 Task: Create a due date automation trigger when advanced on, 2 hours after a card is due add content with a name or a description starting with resume.
Action: Mouse moved to (1029, 87)
Screenshot: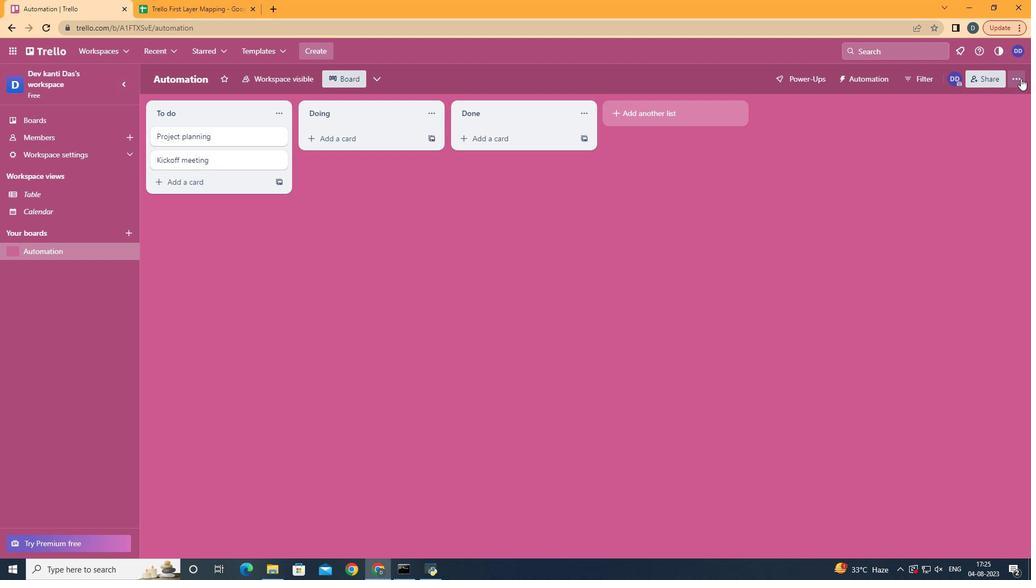 
Action: Mouse pressed left at (1029, 87)
Screenshot: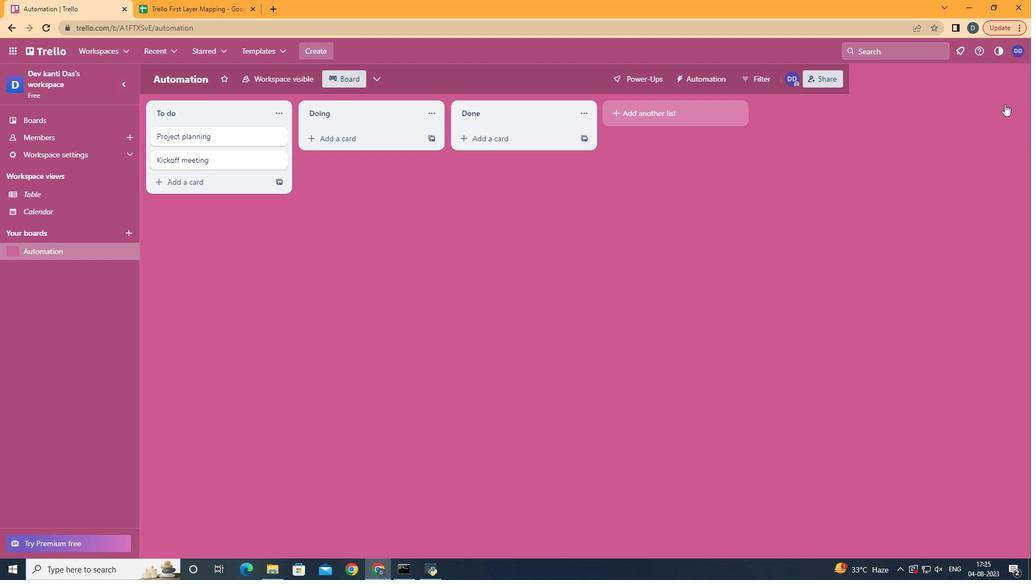 
Action: Mouse moved to (930, 239)
Screenshot: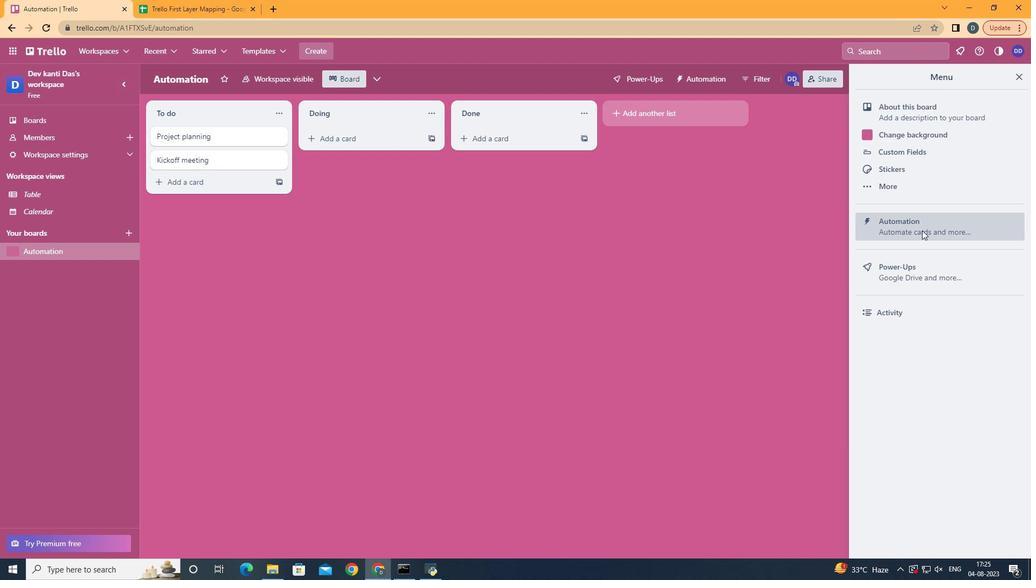 
Action: Mouse pressed left at (930, 239)
Screenshot: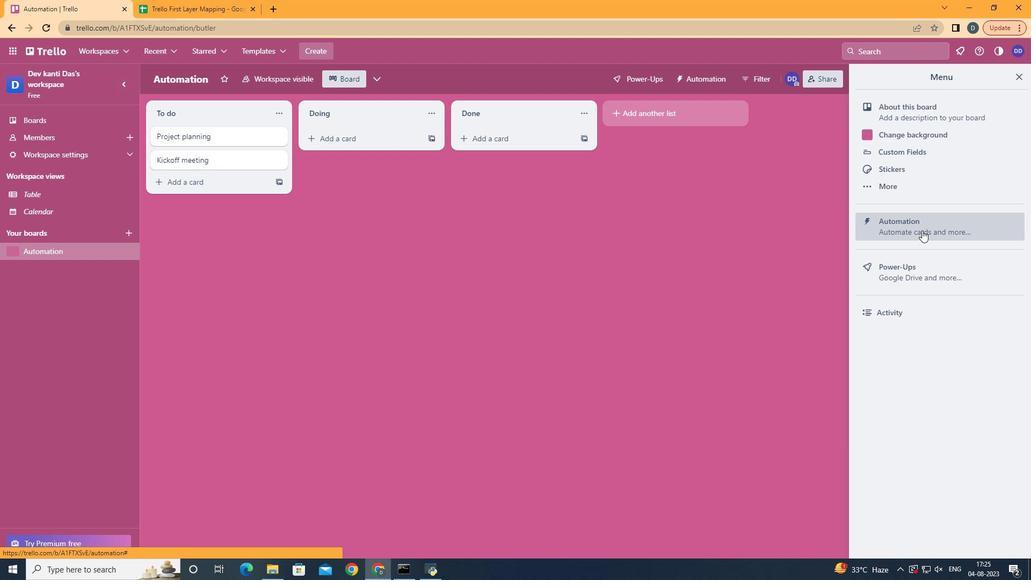 
Action: Mouse moved to (241, 226)
Screenshot: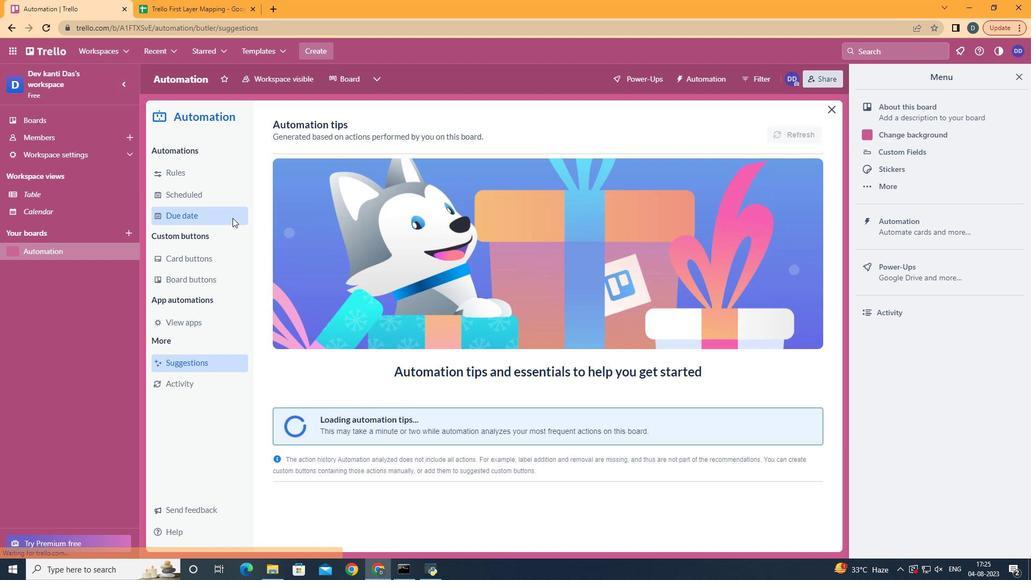 
Action: Mouse pressed left at (241, 226)
Screenshot: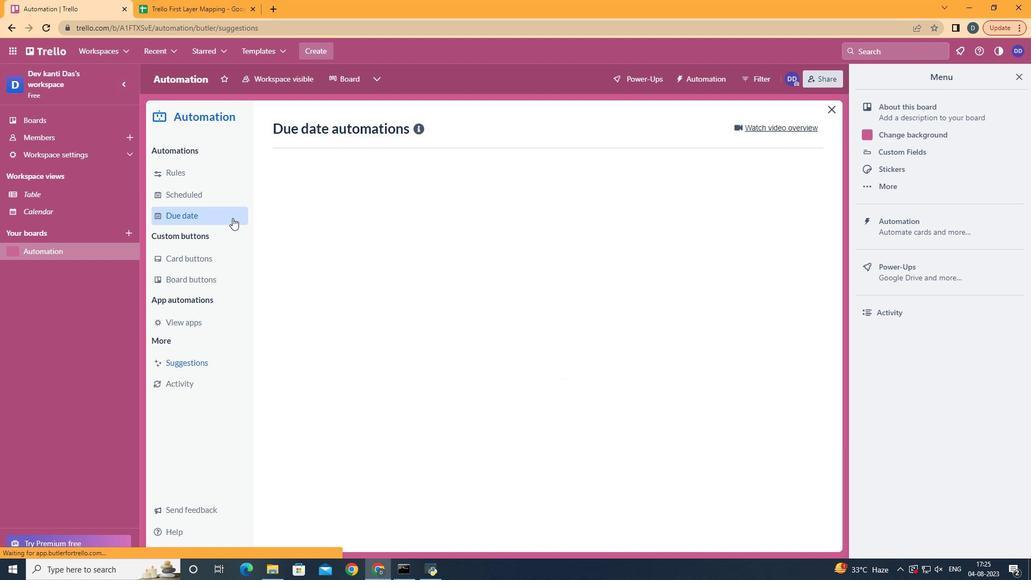 
Action: Mouse moved to (764, 136)
Screenshot: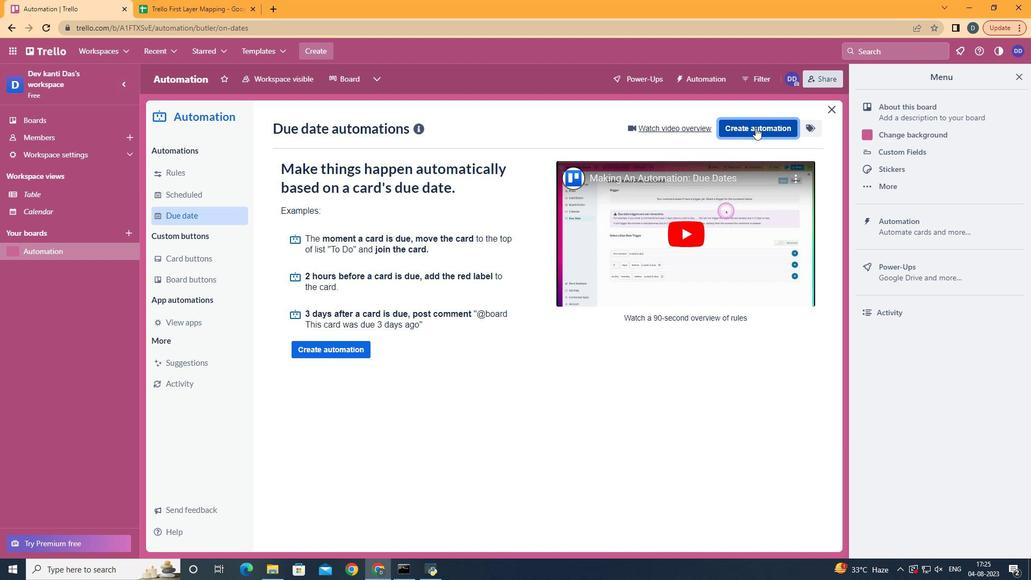 
Action: Mouse pressed left at (764, 136)
Screenshot: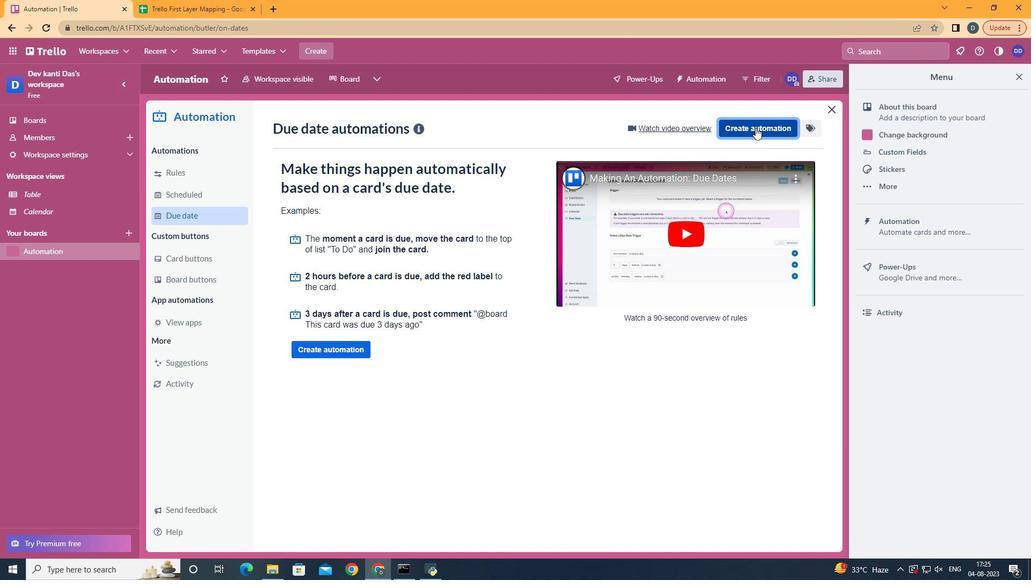 
Action: Mouse moved to (552, 240)
Screenshot: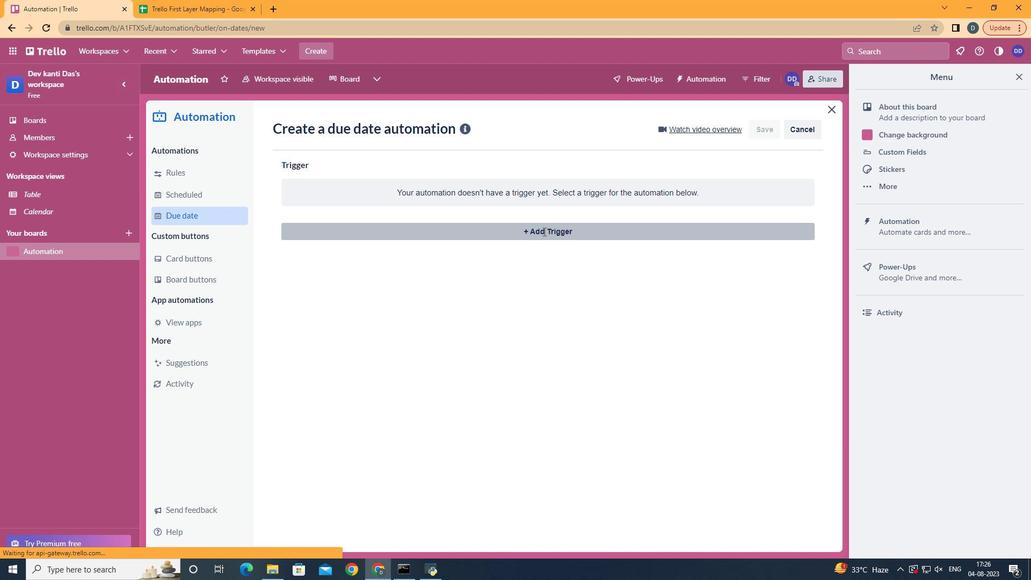 
Action: Mouse pressed left at (552, 240)
Screenshot: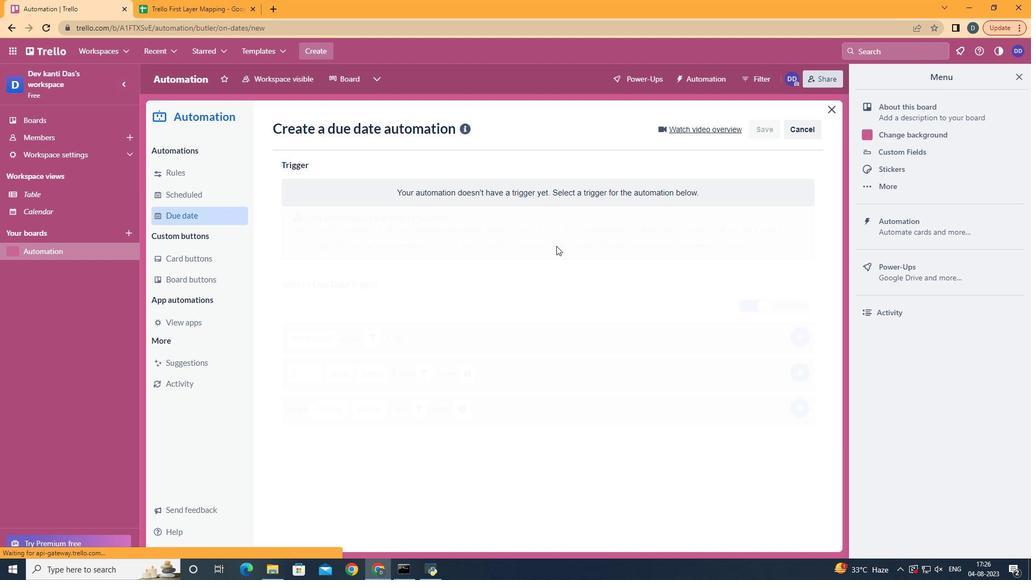 
Action: Mouse moved to (354, 461)
Screenshot: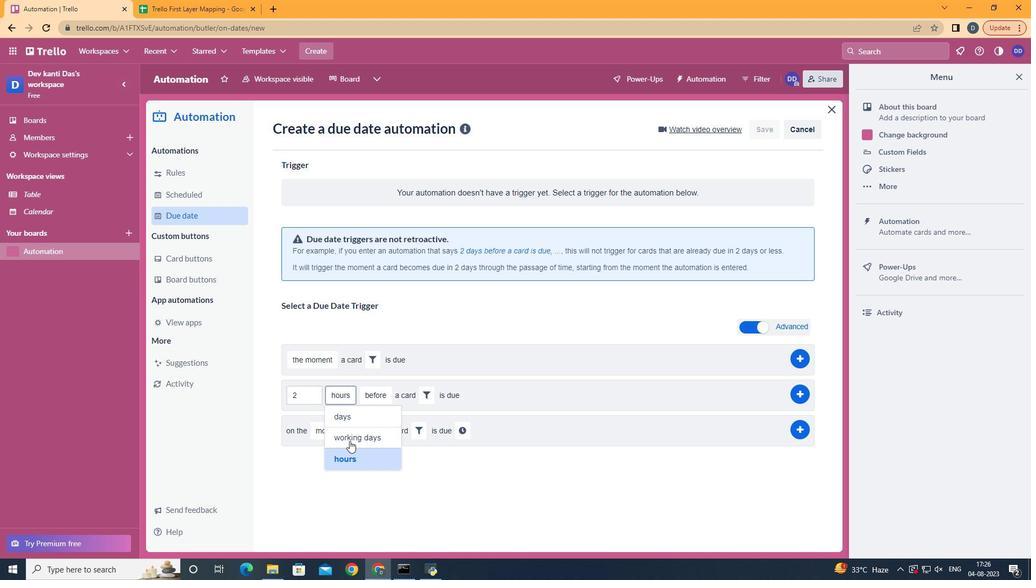 
Action: Mouse pressed left at (354, 461)
Screenshot: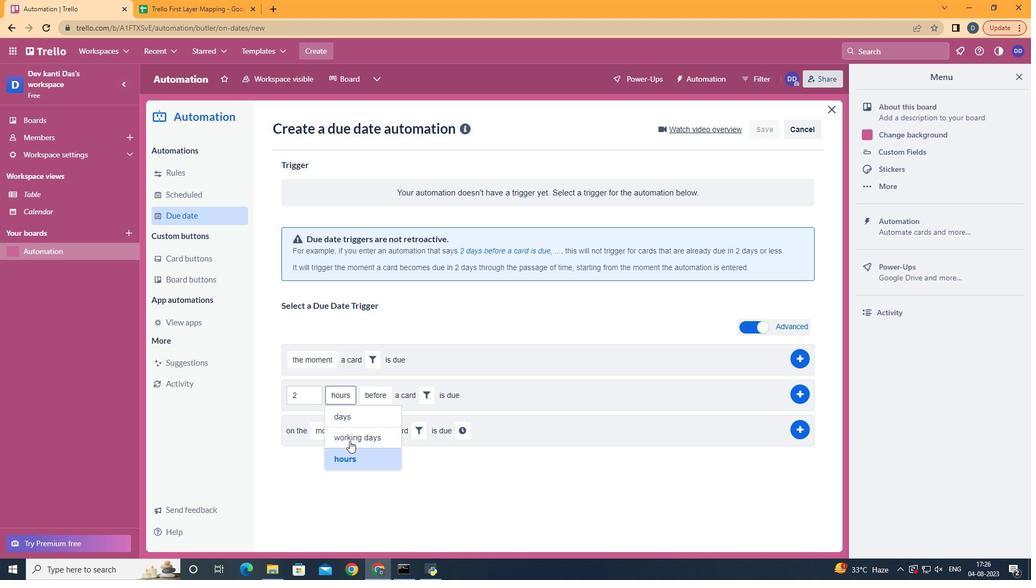 
Action: Mouse moved to (384, 442)
Screenshot: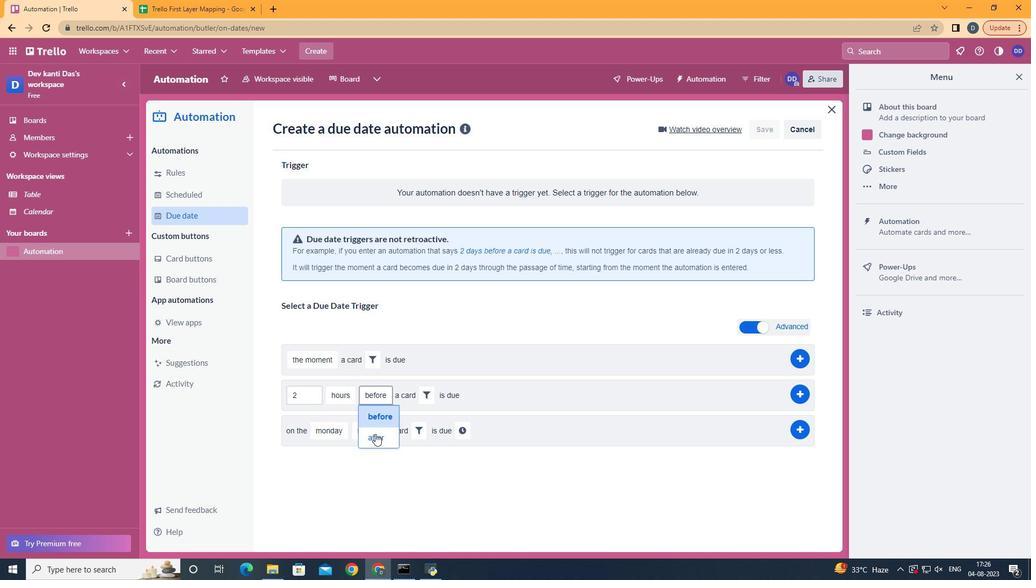 
Action: Mouse pressed left at (384, 442)
Screenshot: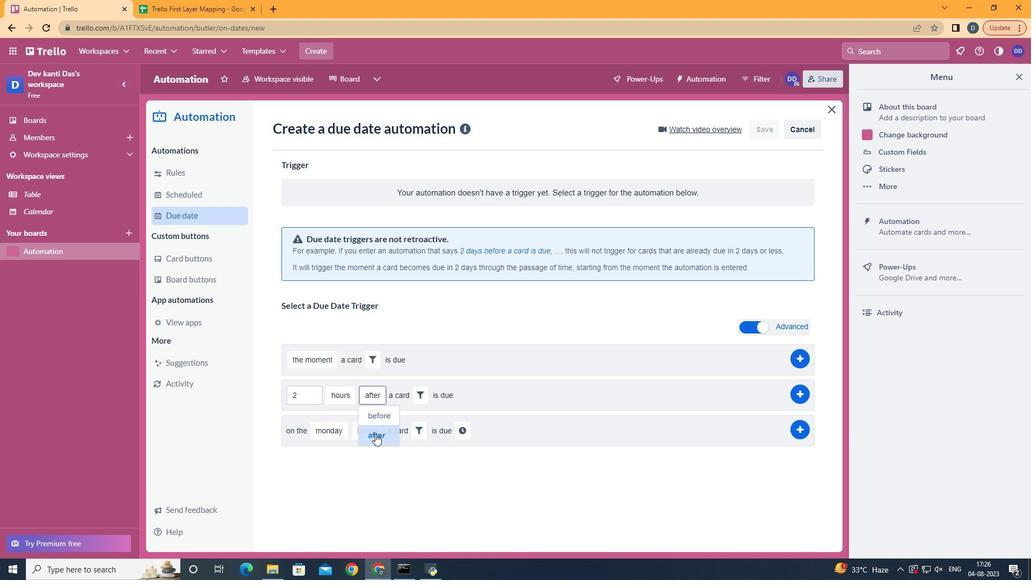 
Action: Mouse moved to (431, 400)
Screenshot: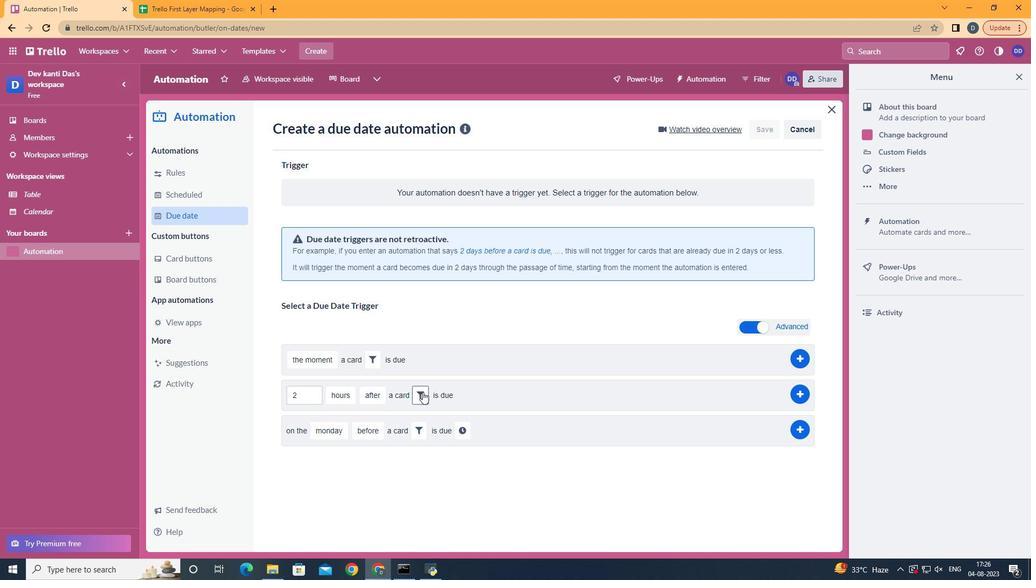 
Action: Mouse pressed left at (431, 400)
Screenshot: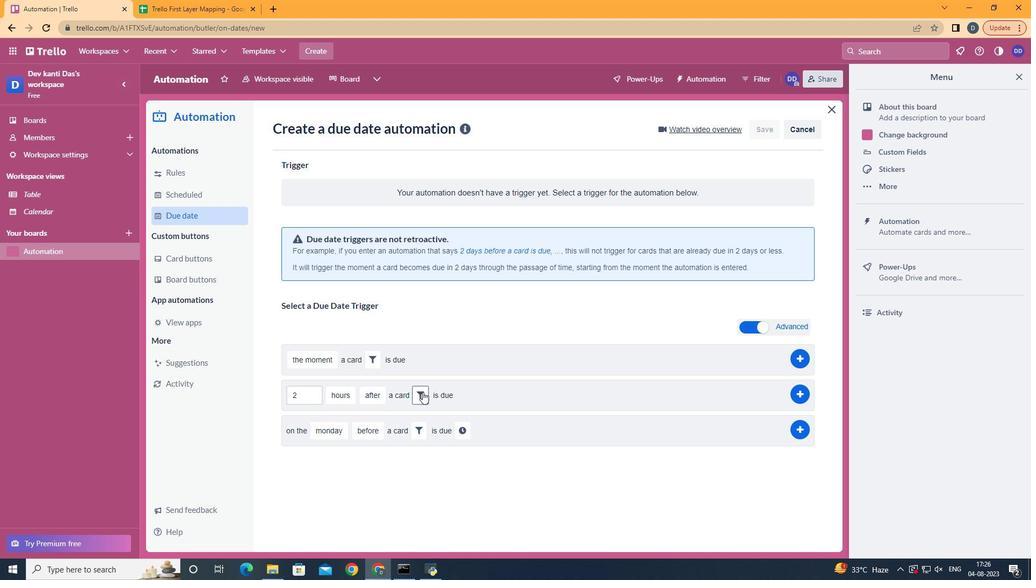 
Action: Mouse moved to (555, 431)
Screenshot: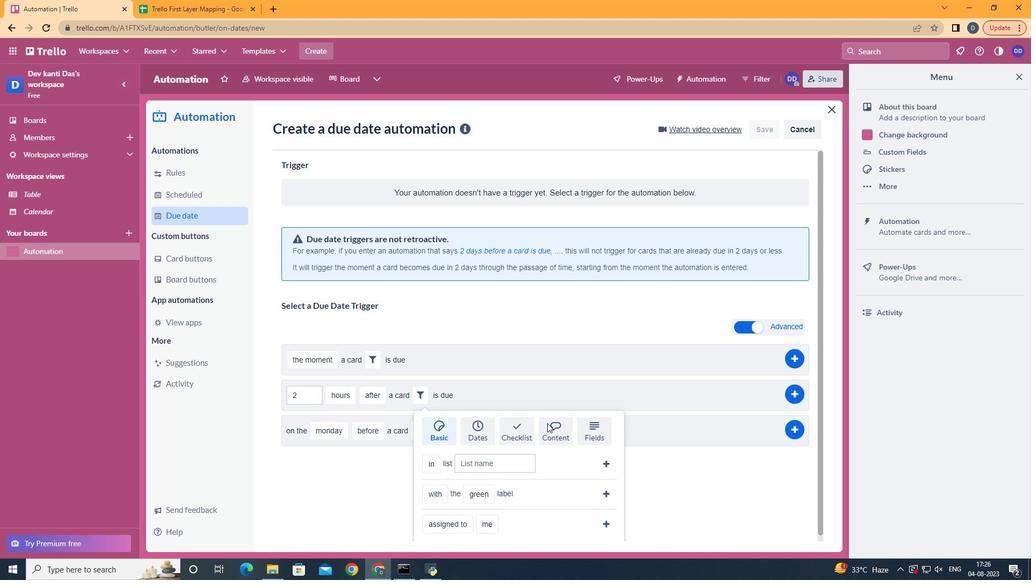 
Action: Mouse pressed left at (555, 431)
Screenshot: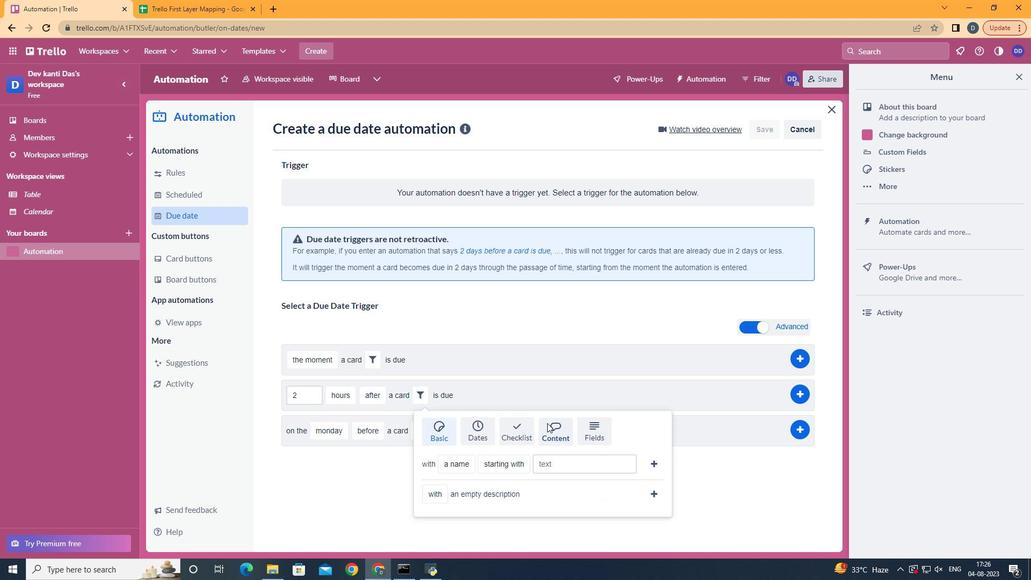 
Action: Mouse moved to (483, 537)
Screenshot: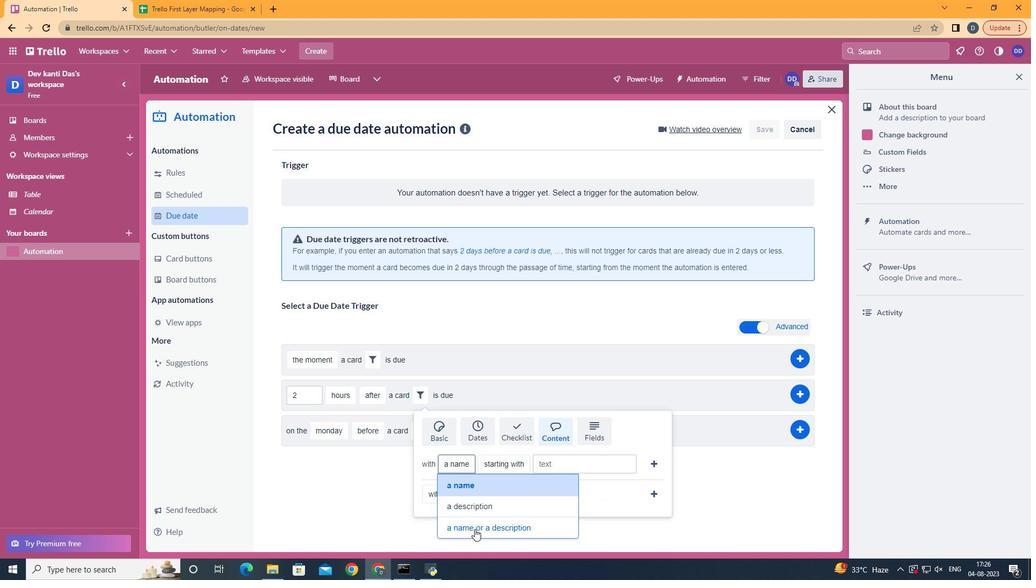 
Action: Mouse pressed left at (483, 537)
Screenshot: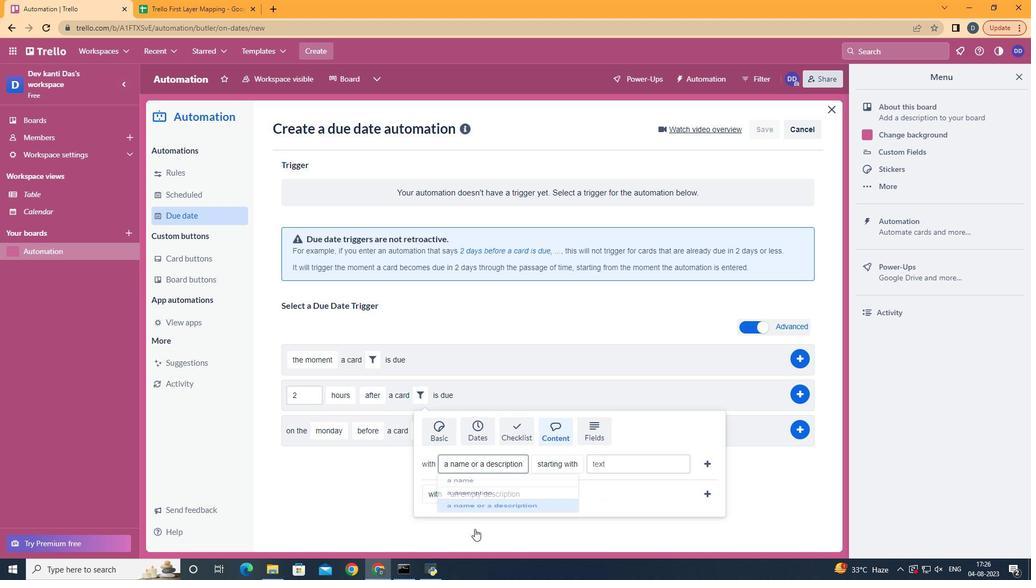 
Action: Mouse moved to (584, 346)
Screenshot: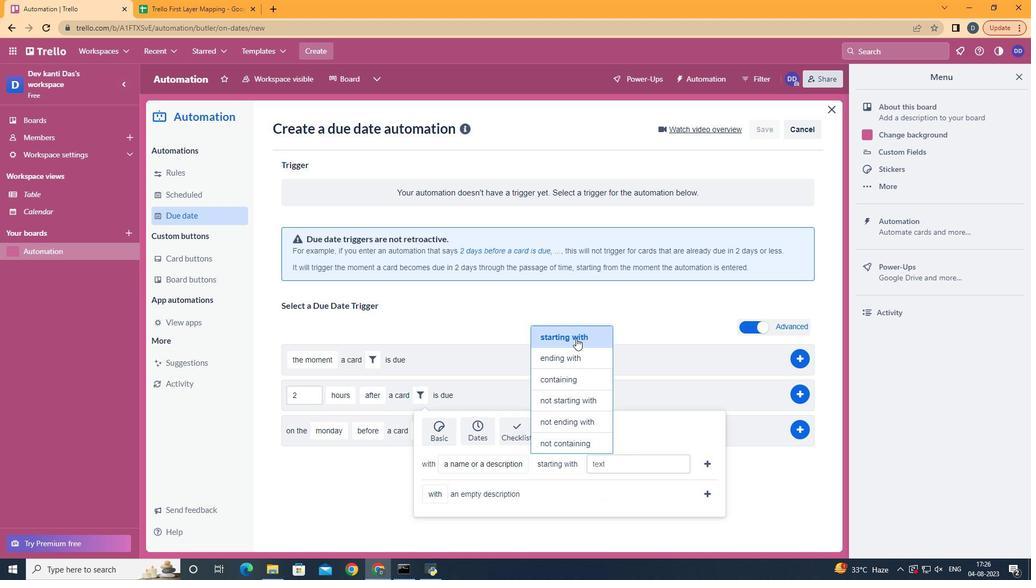 
Action: Mouse pressed left at (584, 346)
Screenshot: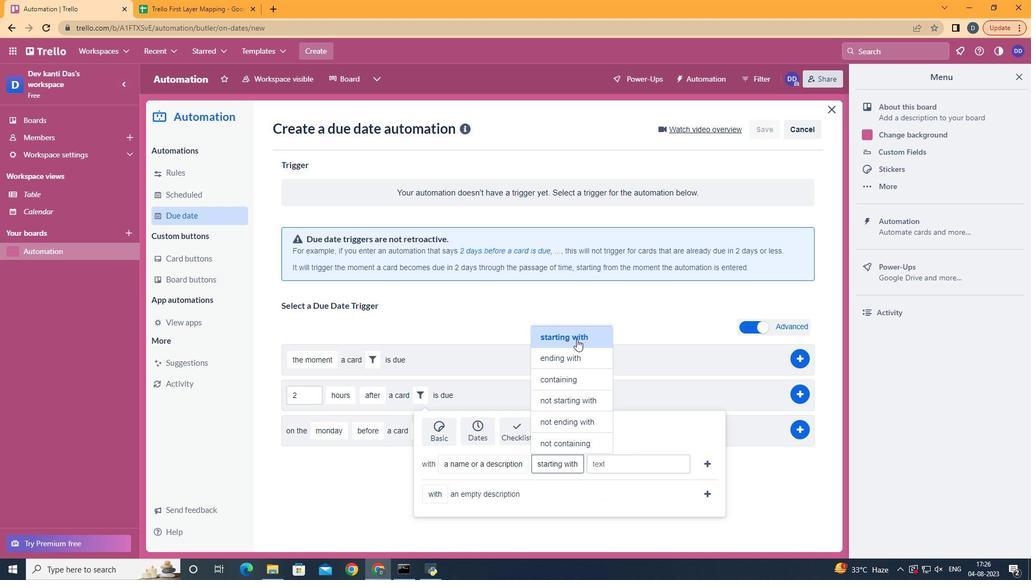 
Action: Mouse moved to (620, 478)
Screenshot: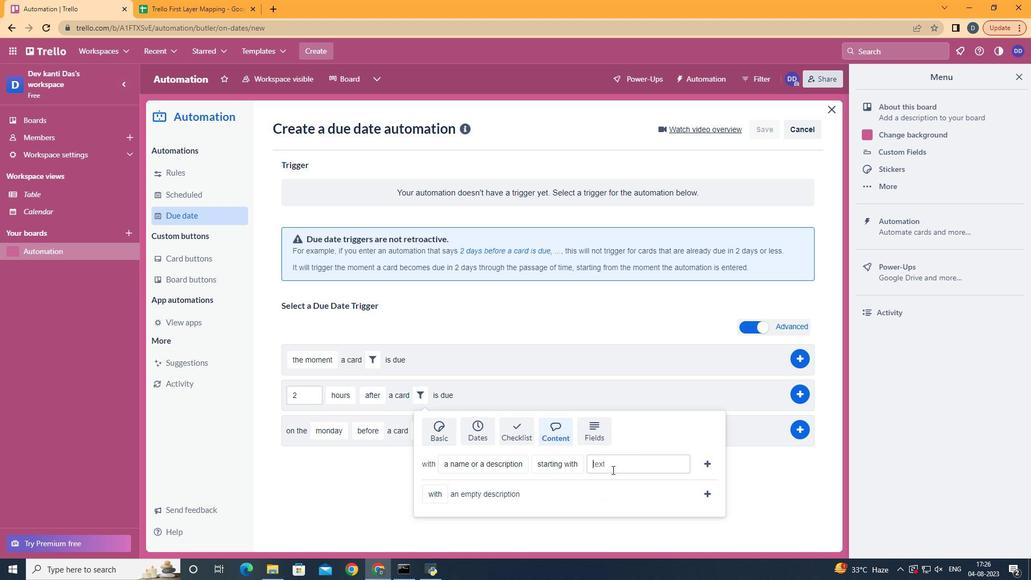 
Action: Mouse pressed left at (620, 478)
Screenshot: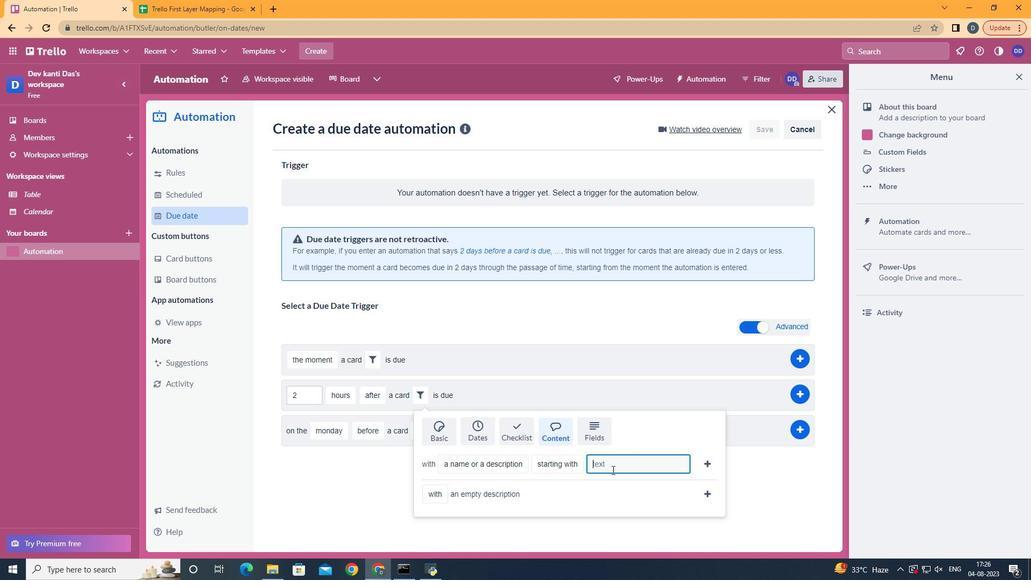 
Action: Key pressed resume
Screenshot: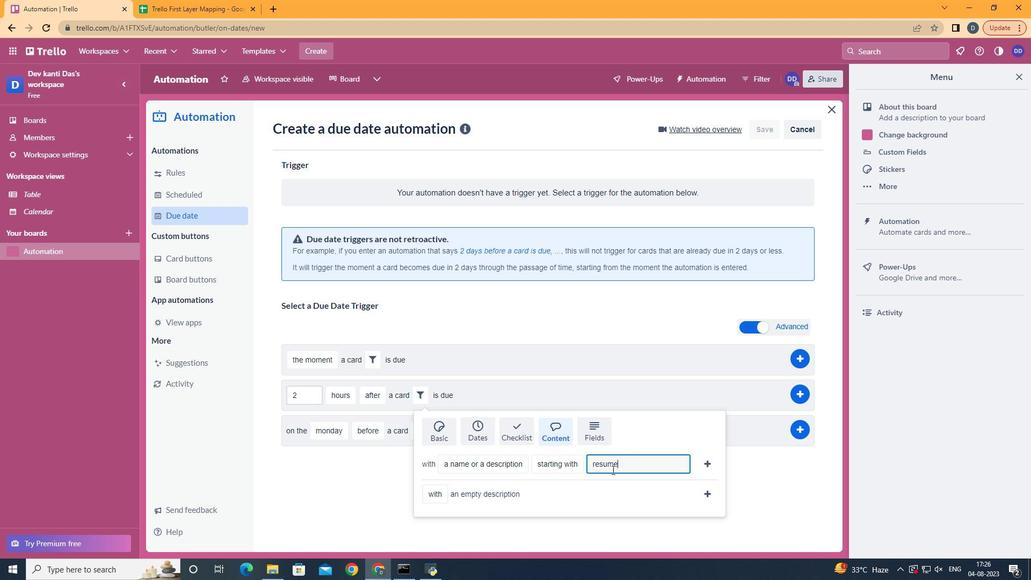 
Action: Mouse moved to (717, 476)
Screenshot: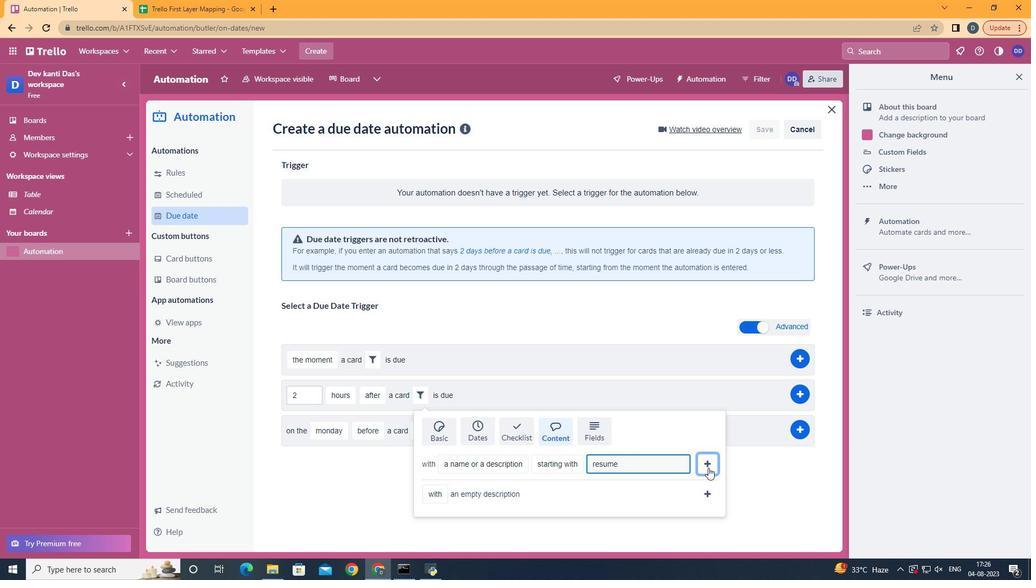 
Action: Mouse pressed left at (717, 476)
Screenshot: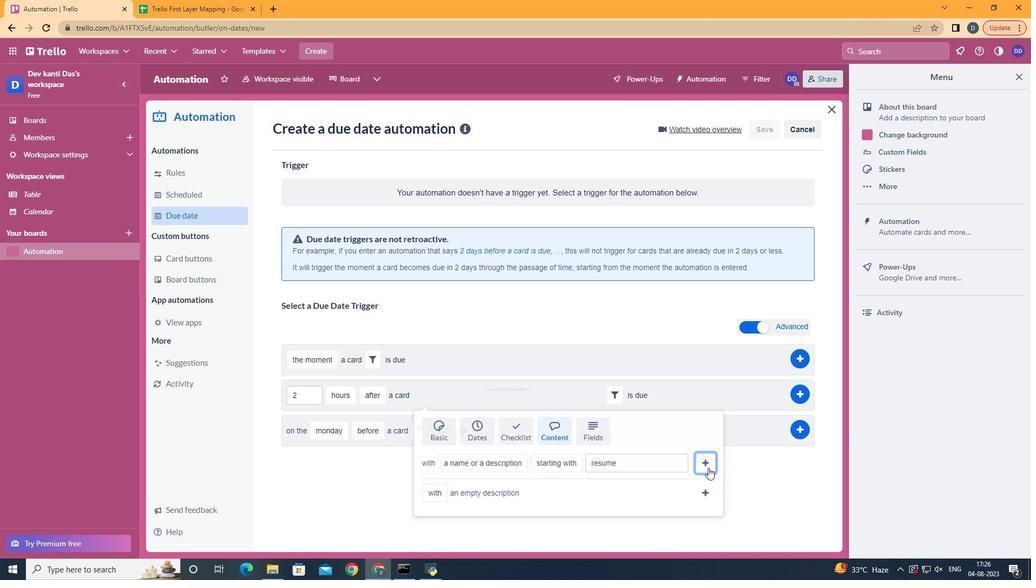 
Action: Mouse moved to (814, 401)
Screenshot: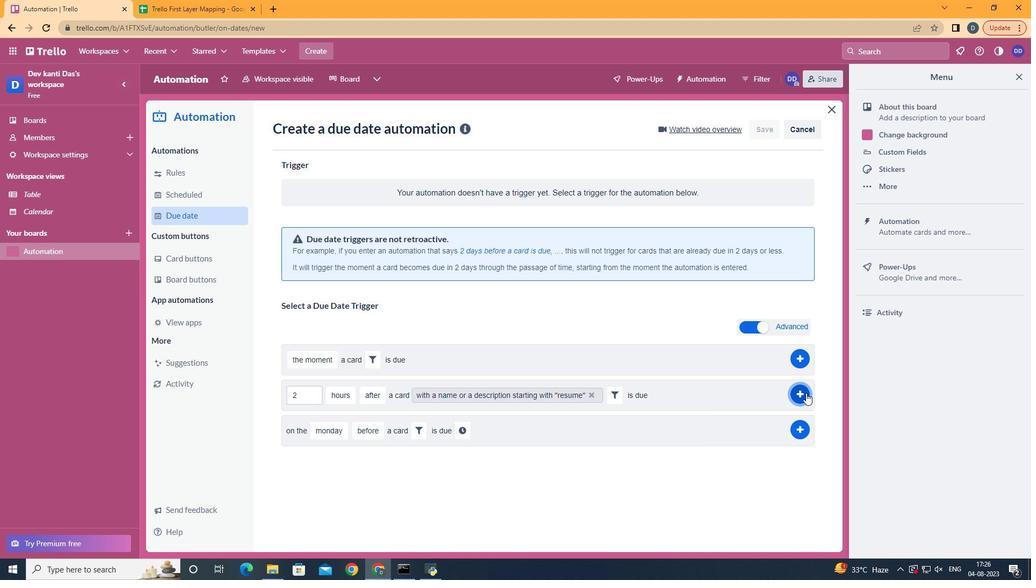 
Action: Mouse pressed left at (814, 401)
Screenshot: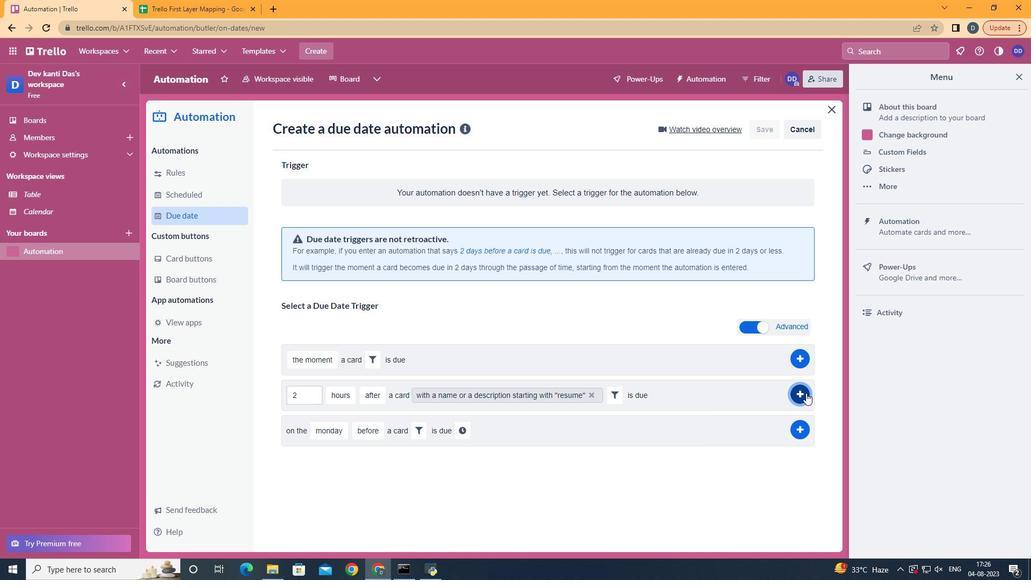 
Action: Mouse moved to (493, 211)
Screenshot: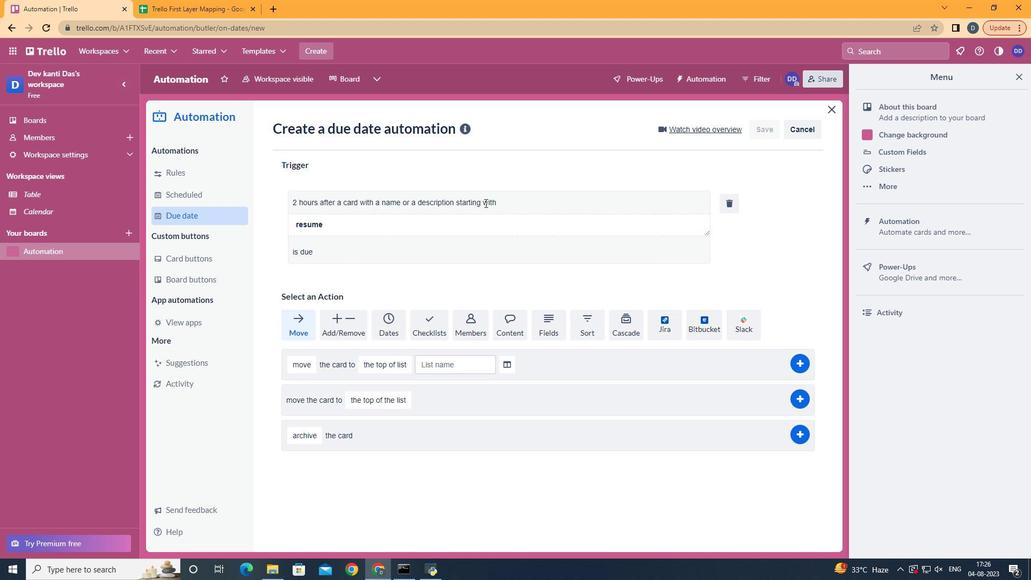 
